 Task: Look for properties with 3 bedrooms.
Action: Mouse moved to (870, 122)
Screenshot: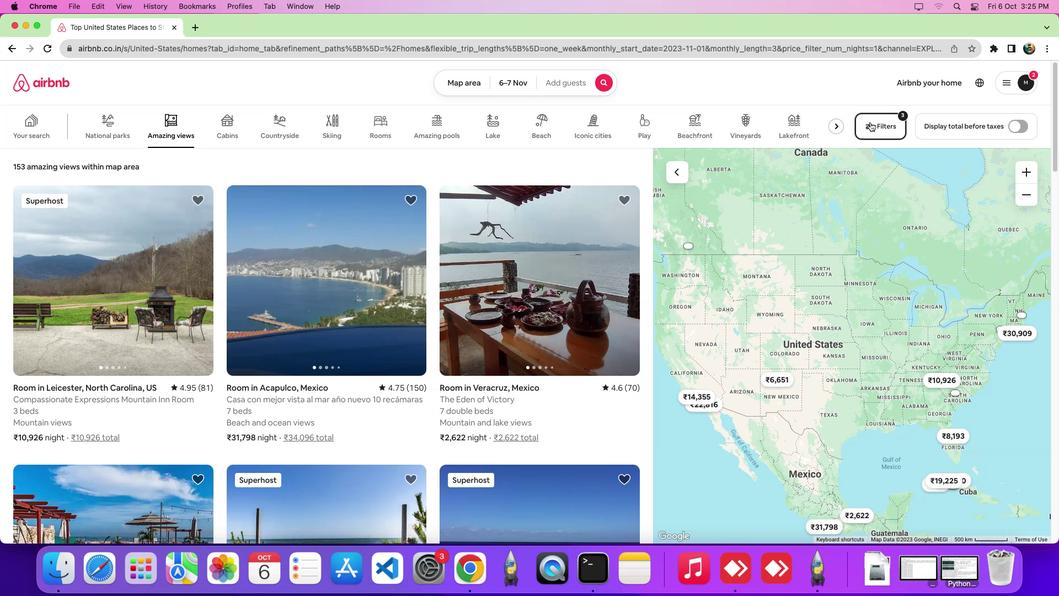 
Action: Mouse pressed left at (870, 122)
Screenshot: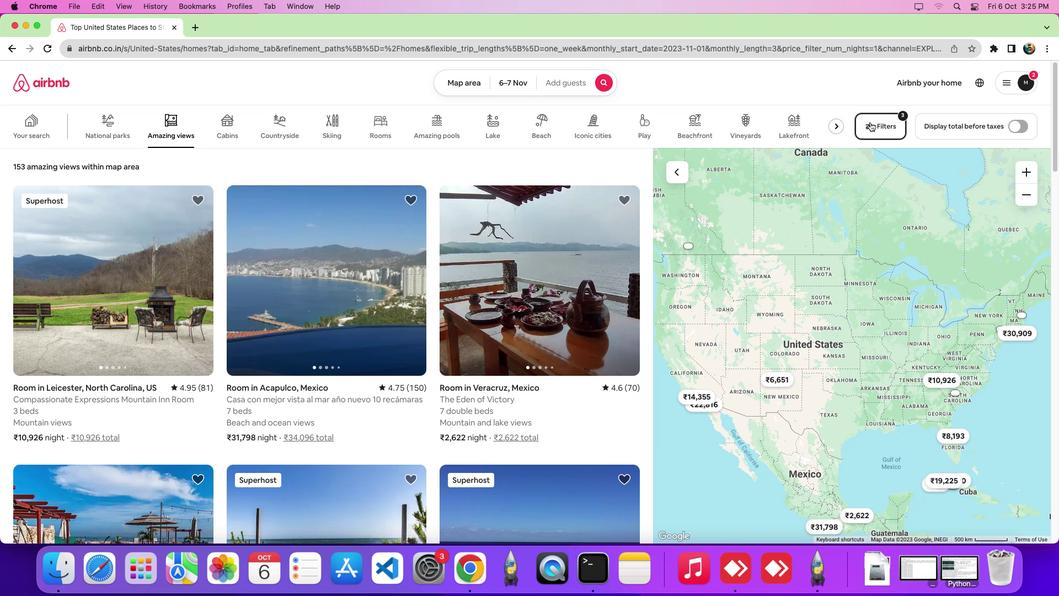 
Action: Mouse moved to (551, 202)
Screenshot: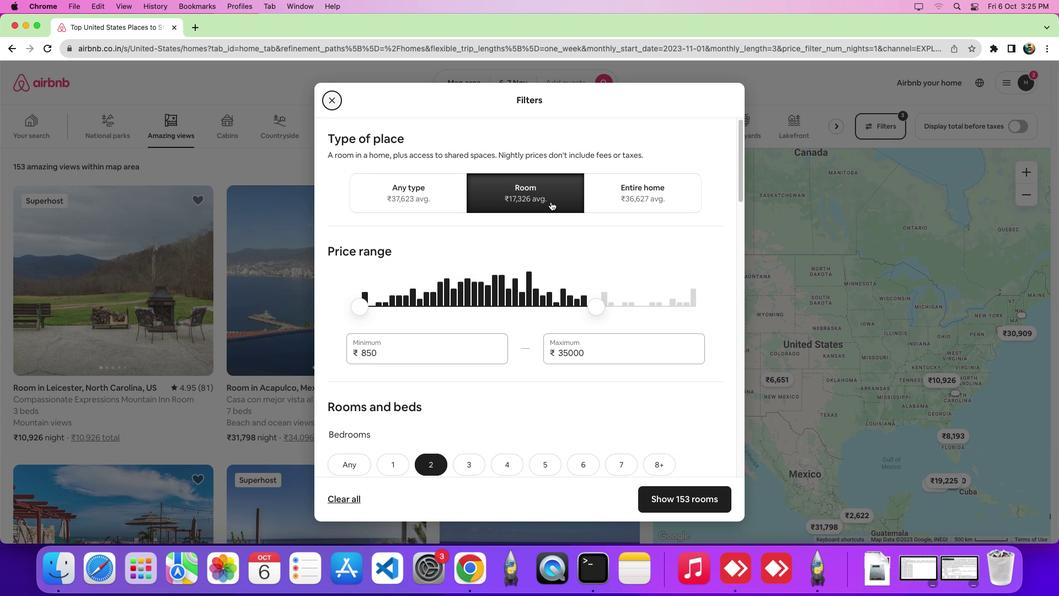 
Action: Mouse pressed left at (551, 202)
Screenshot: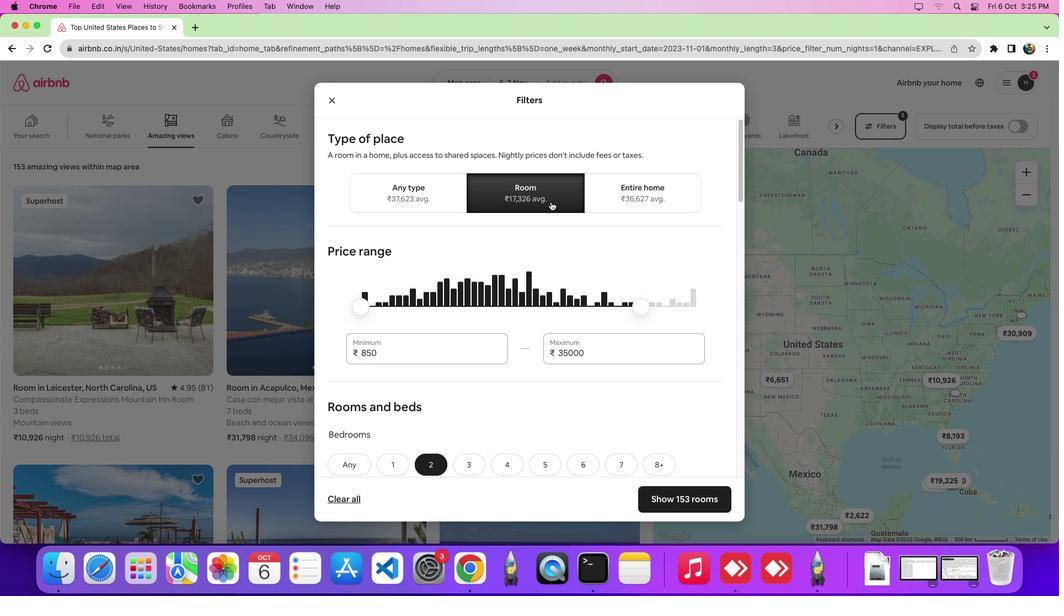 
Action: Mouse scrolled (551, 202) with delta (0, 0)
Screenshot: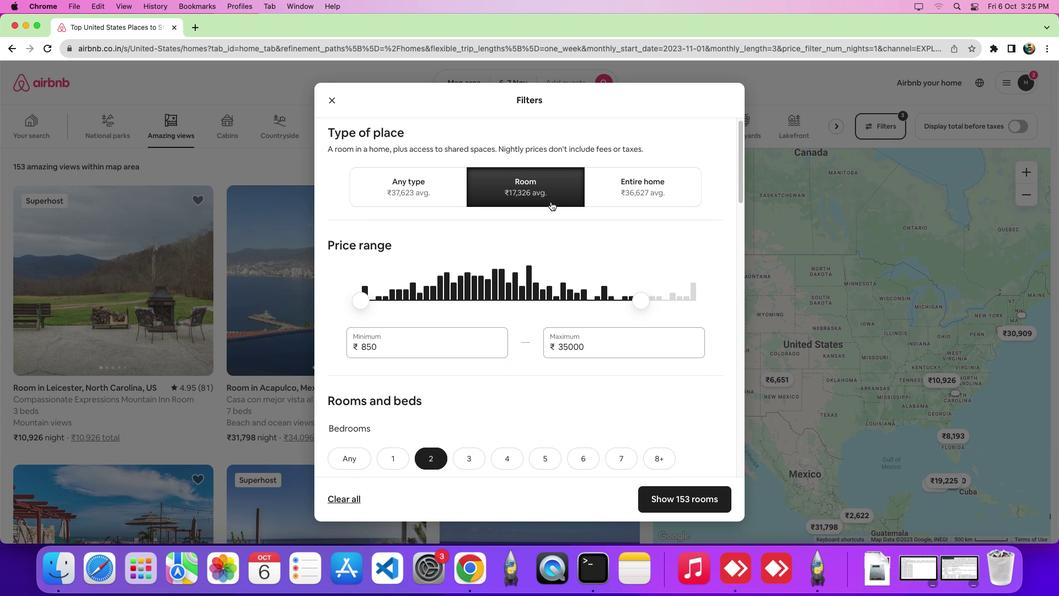 
Action: Mouse scrolled (551, 202) with delta (0, 0)
Screenshot: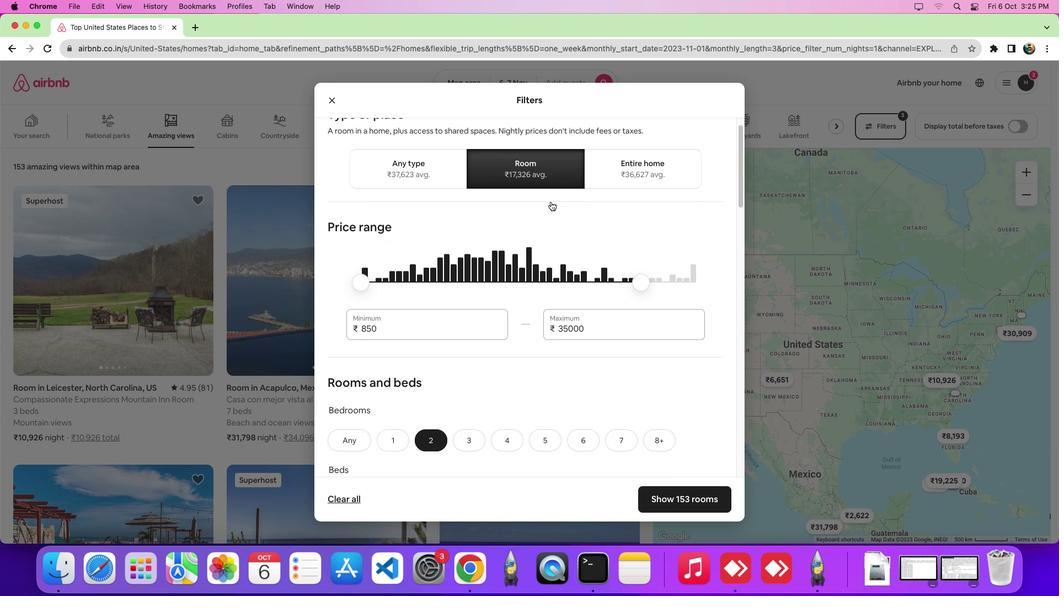 
Action: Mouse scrolled (551, 202) with delta (0, -1)
Screenshot: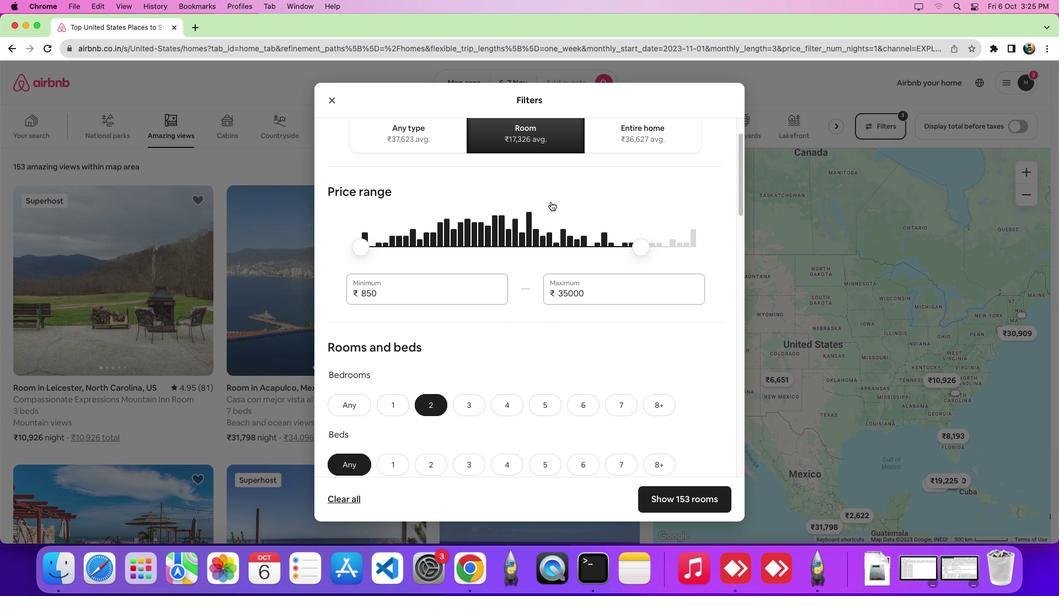 
Action: Mouse scrolled (551, 202) with delta (0, -1)
Screenshot: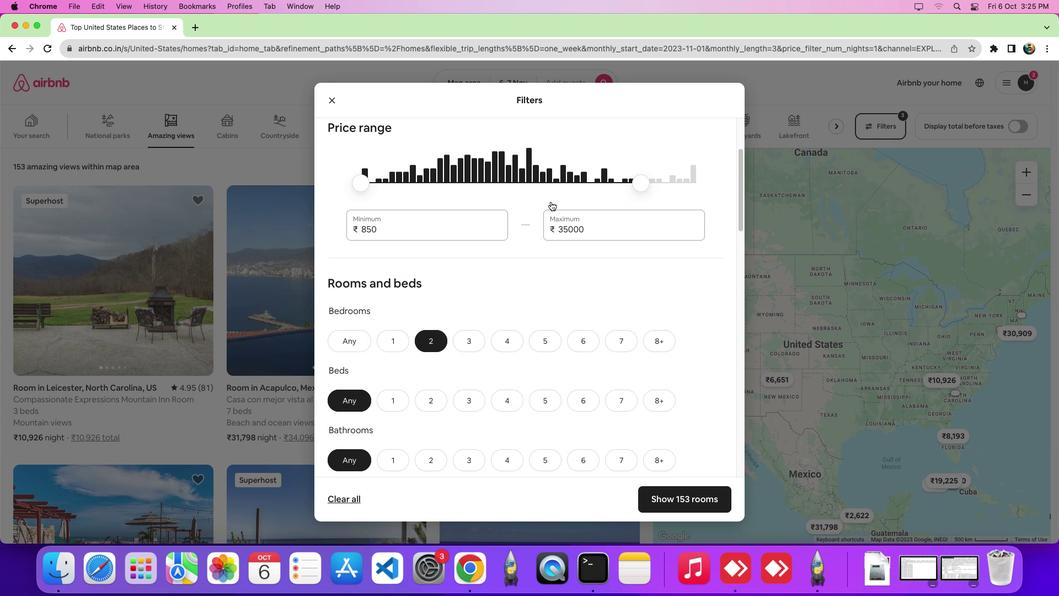 
Action: Mouse moved to (470, 317)
Screenshot: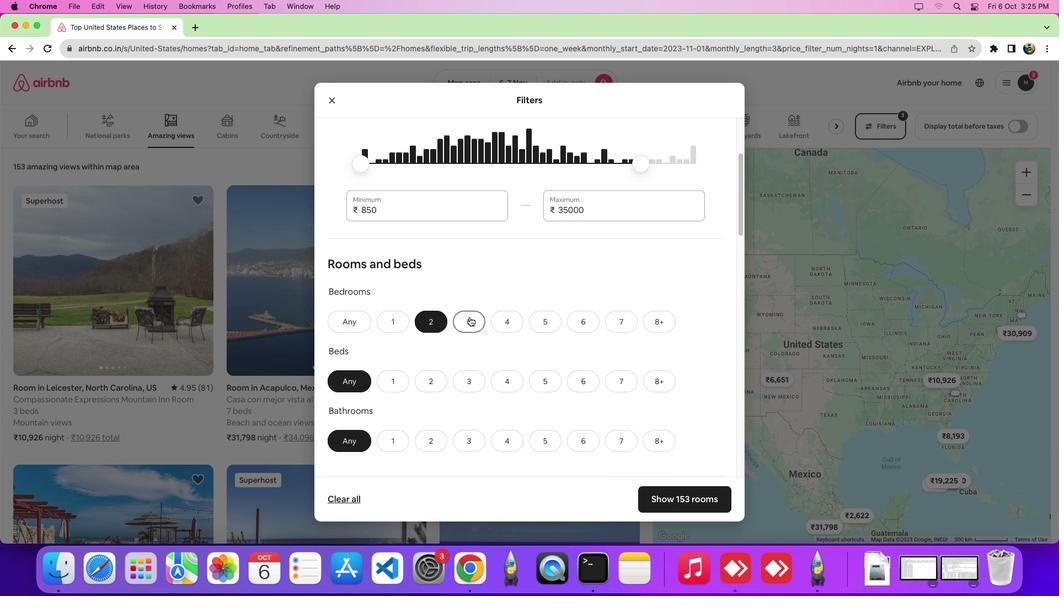 
Action: Mouse pressed left at (470, 317)
Screenshot: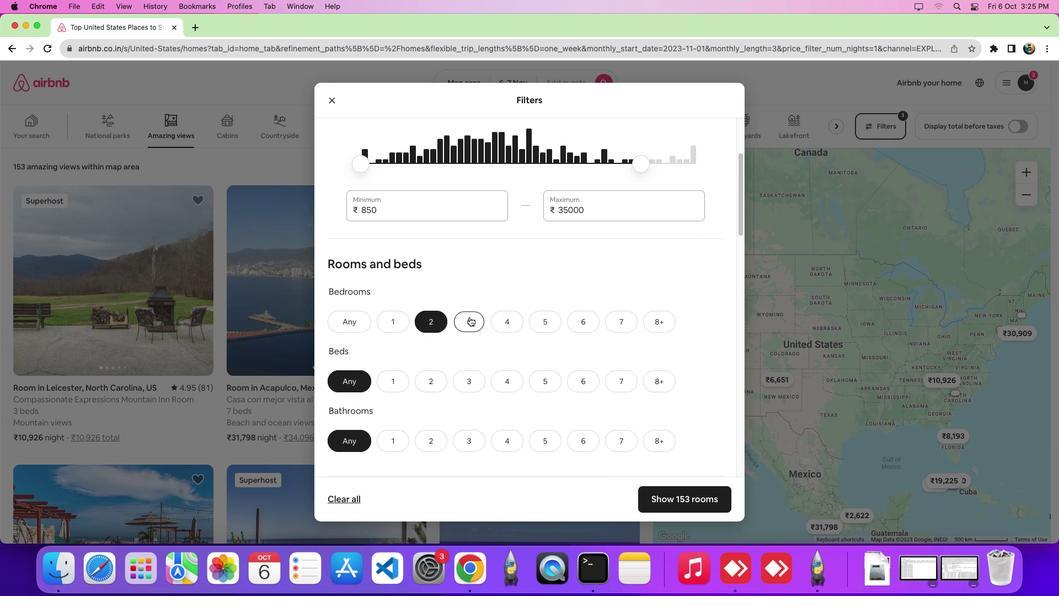 
Action: Mouse moved to (671, 493)
Screenshot: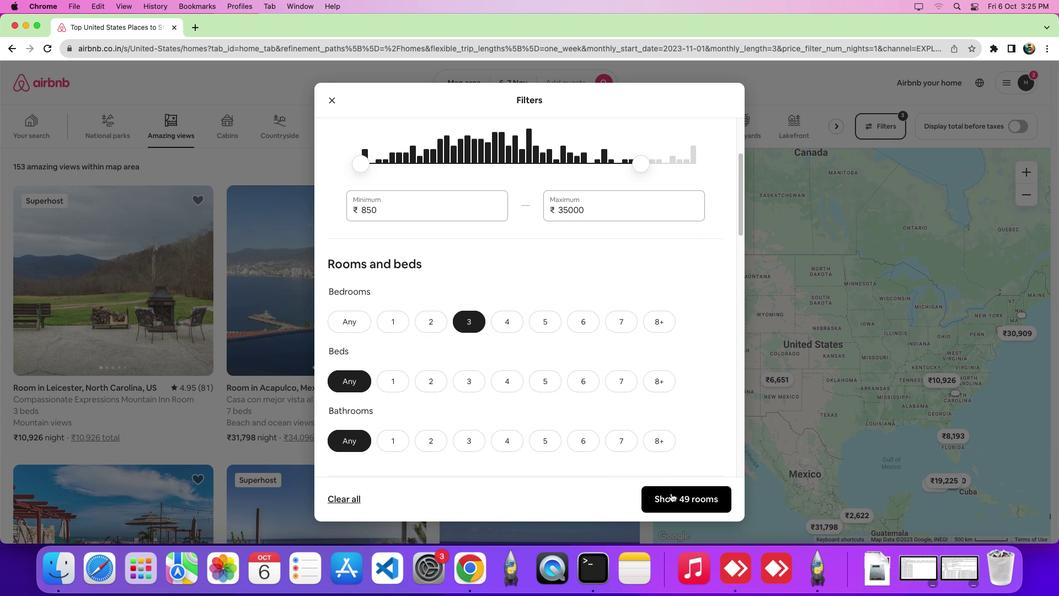 
Action: Mouse pressed left at (671, 493)
Screenshot: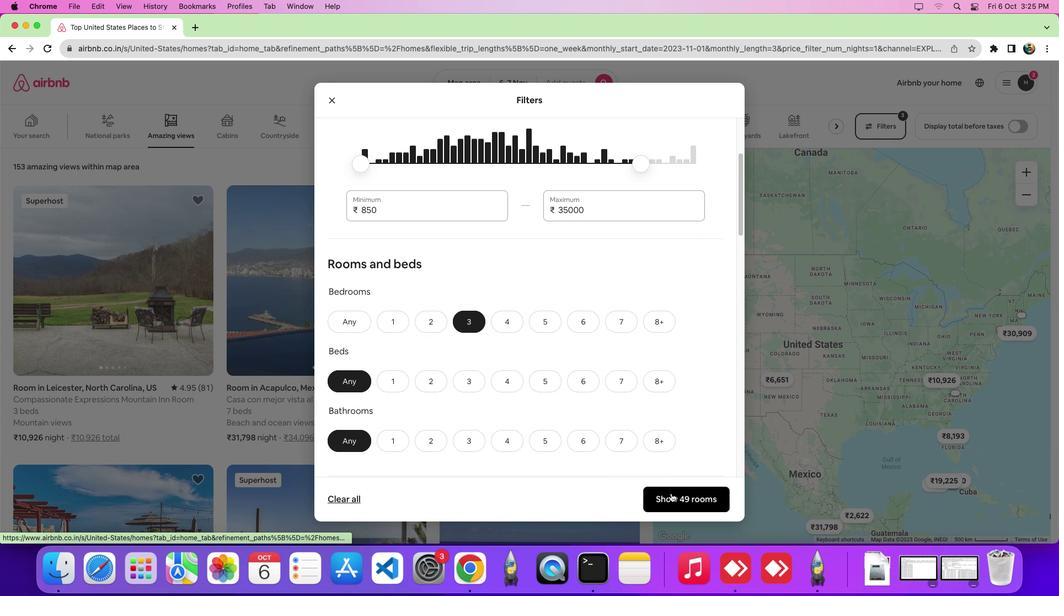 
Action: Mouse moved to (673, 389)
Screenshot: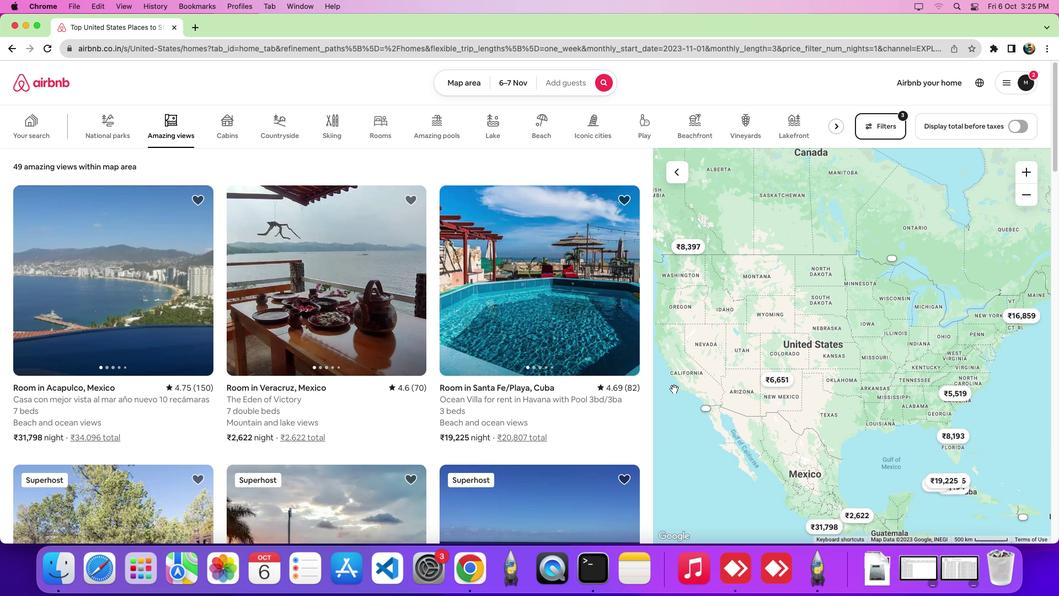 
